 Task: Create in the project VantageTech a sprint 'Epic Expedition'.
Action: Mouse moved to (213, 64)
Screenshot: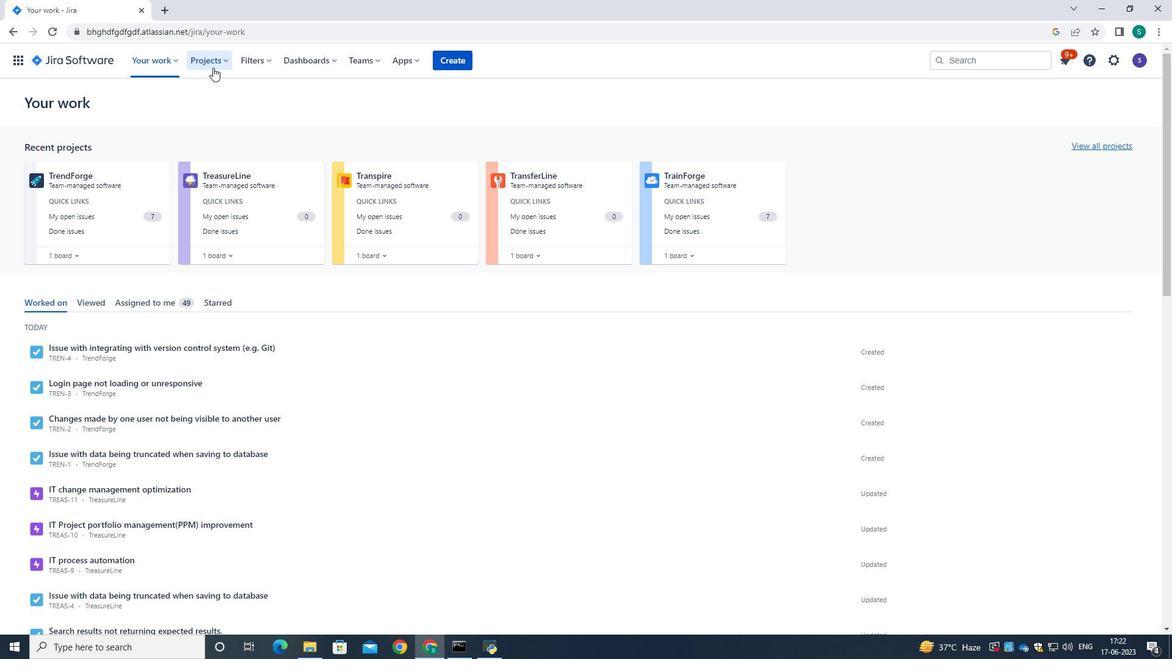 
Action: Mouse pressed left at (213, 64)
Screenshot: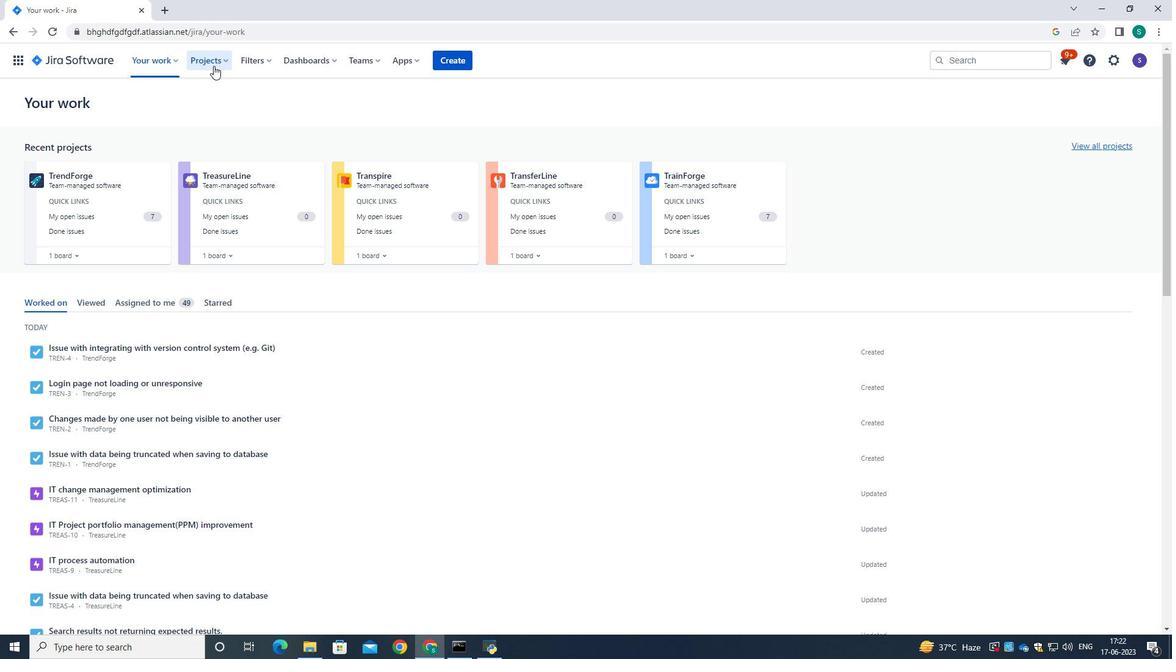 
Action: Mouse moved to (232, 119)
Screenshot: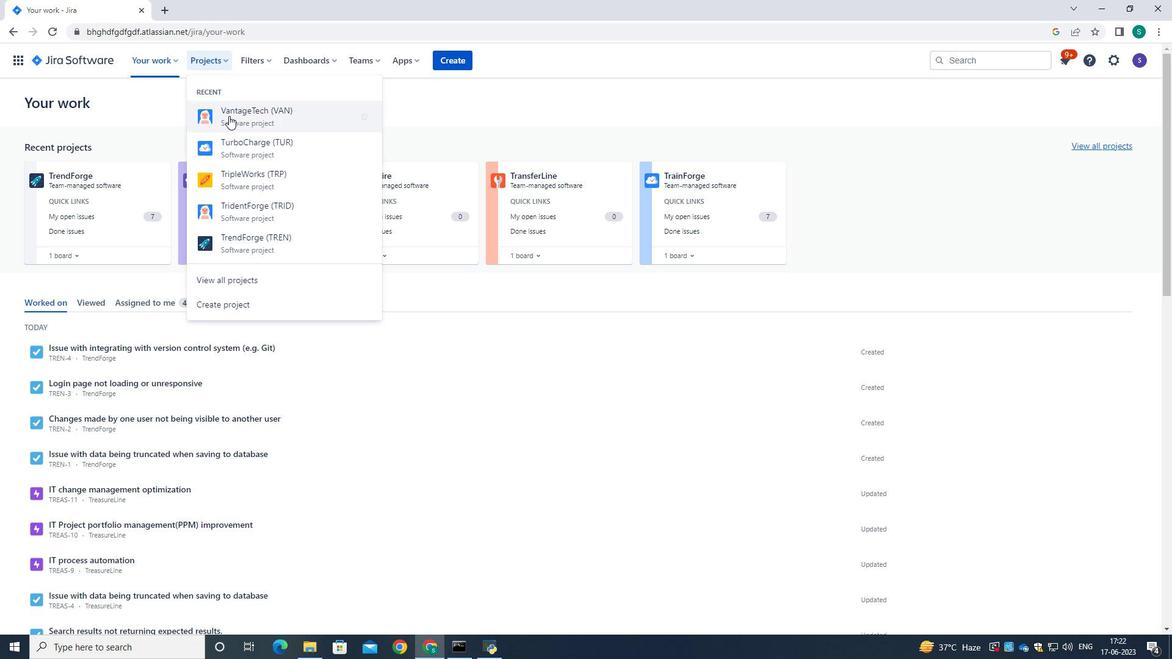 
Action: Mouse pressed left at (232, 119)
Screenshot: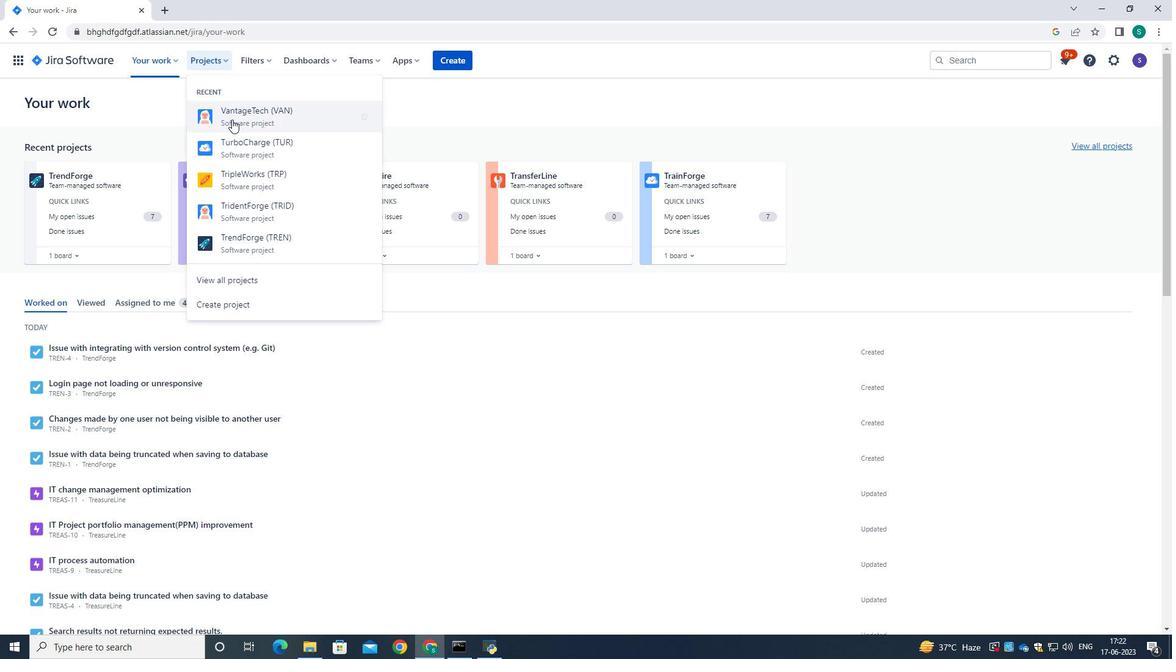 
Action: Mouse moved to (45, 187)
Screenshot: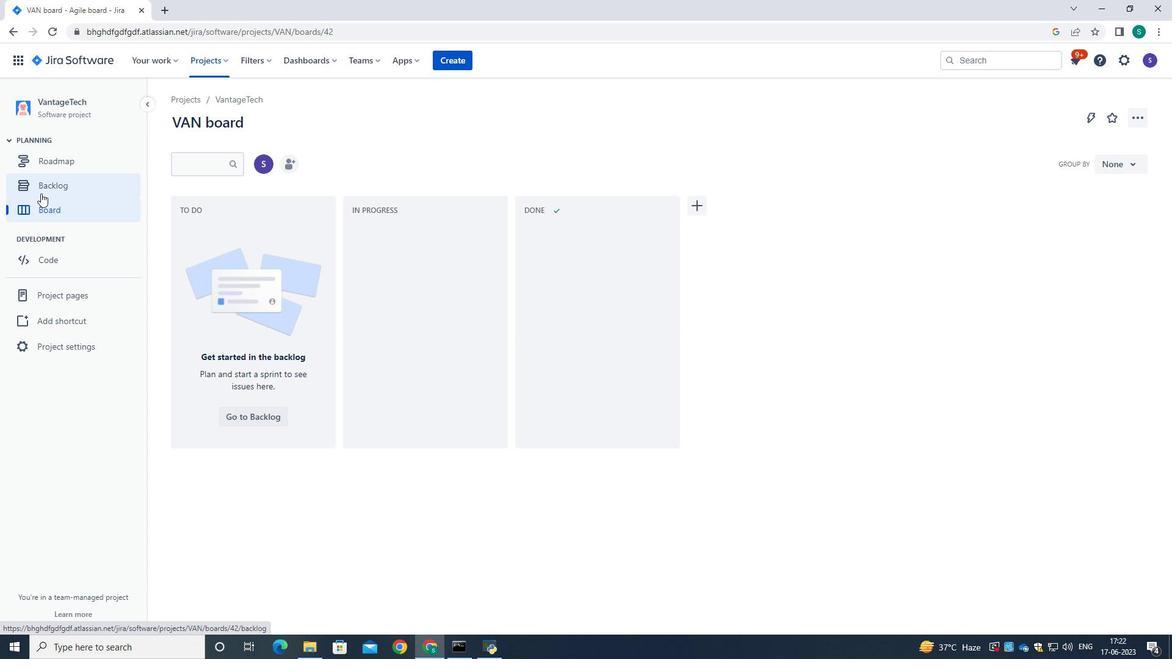 
Action: Mouse pressed left at (45, 187)
Screenshot: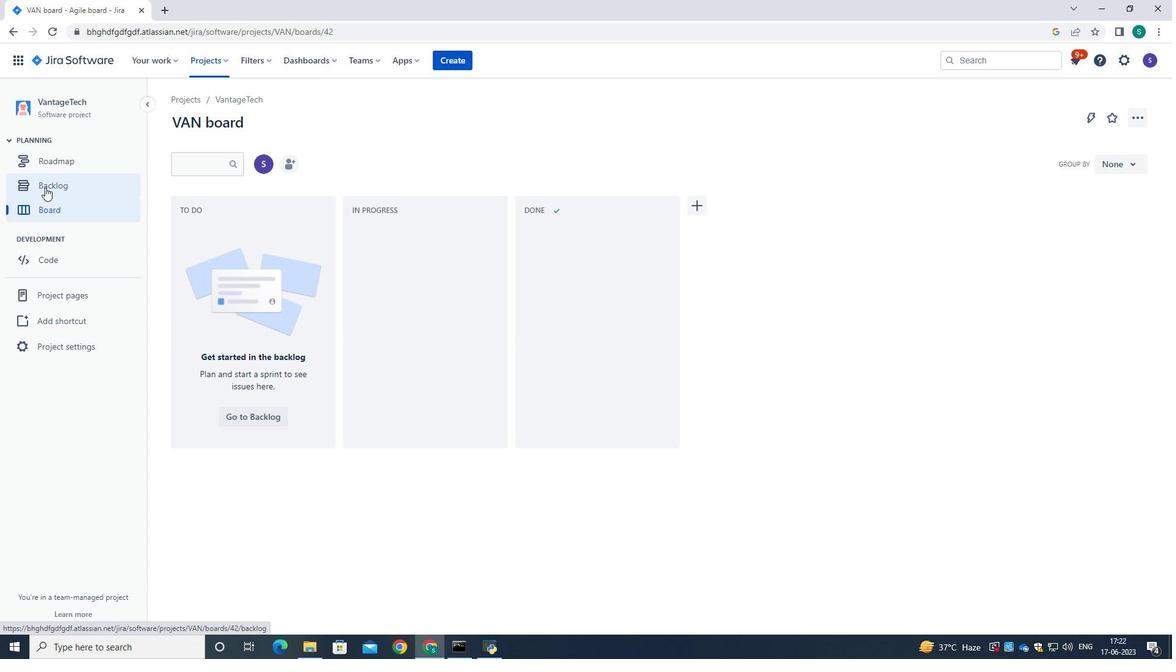 
Action: Mouse moved to (613, 378)
Screenshot: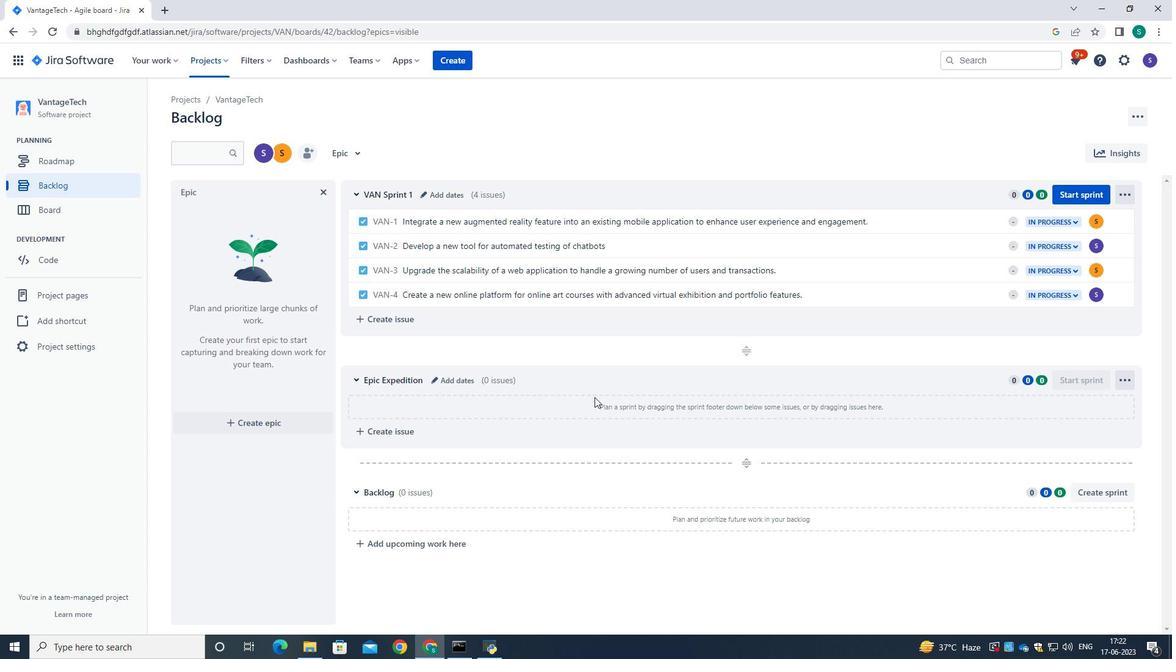 
Action: Mouse scrolled (613, 377) with delta (0, 0)
Screenshot: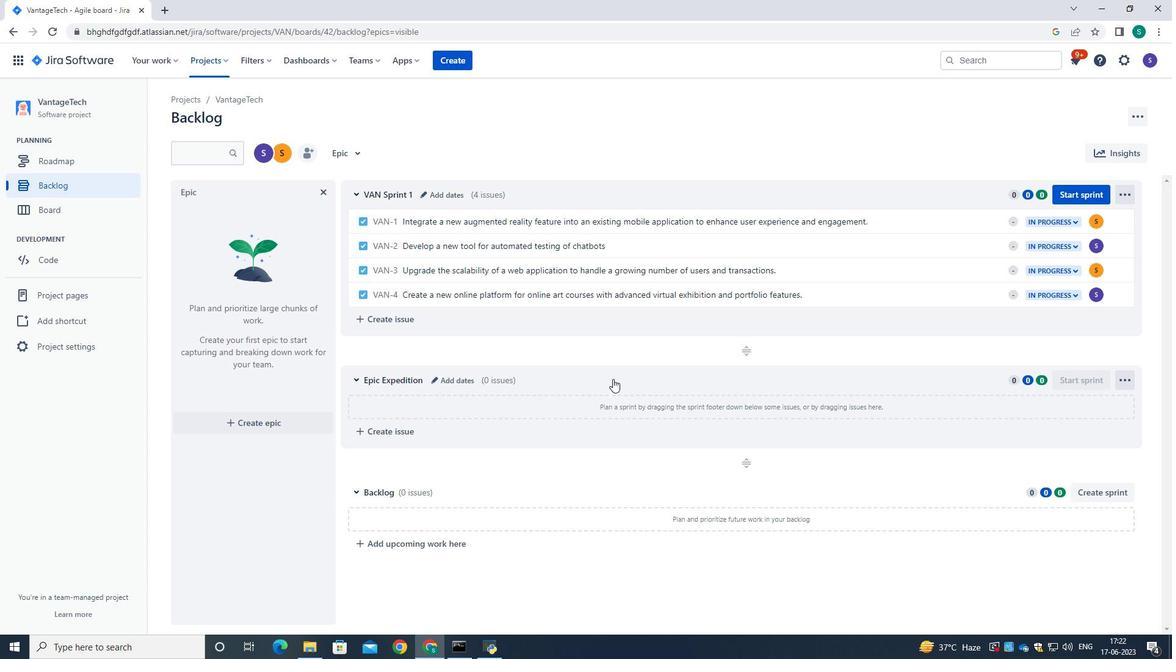 
Action: Mouse scrolled (613, 377) with delta (0, 0)
Screenshot: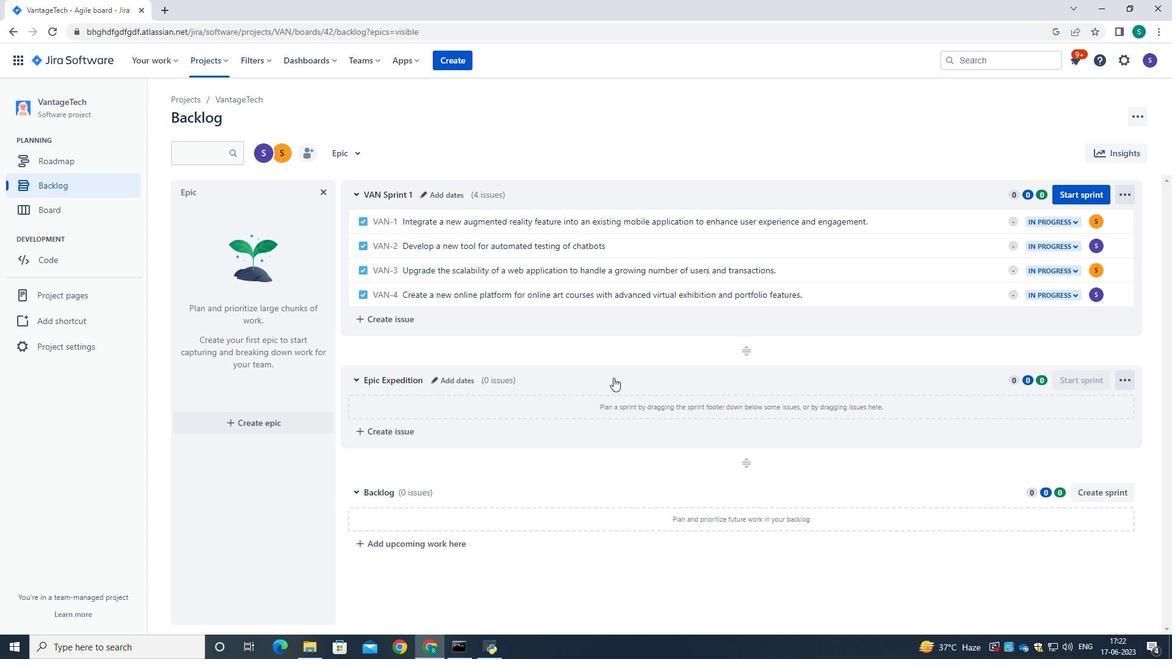 
Action: Mouse moved to (1104, 491)
Screenshot: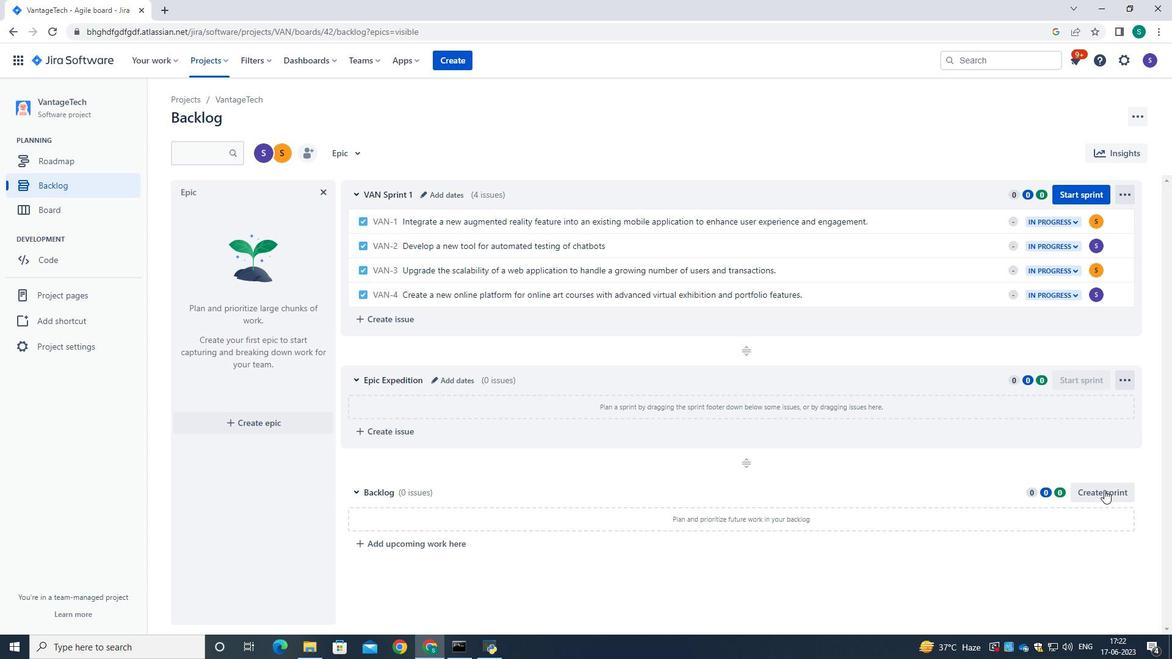 
Action: Mouse pressed left at (1104, 491)
Screenshot: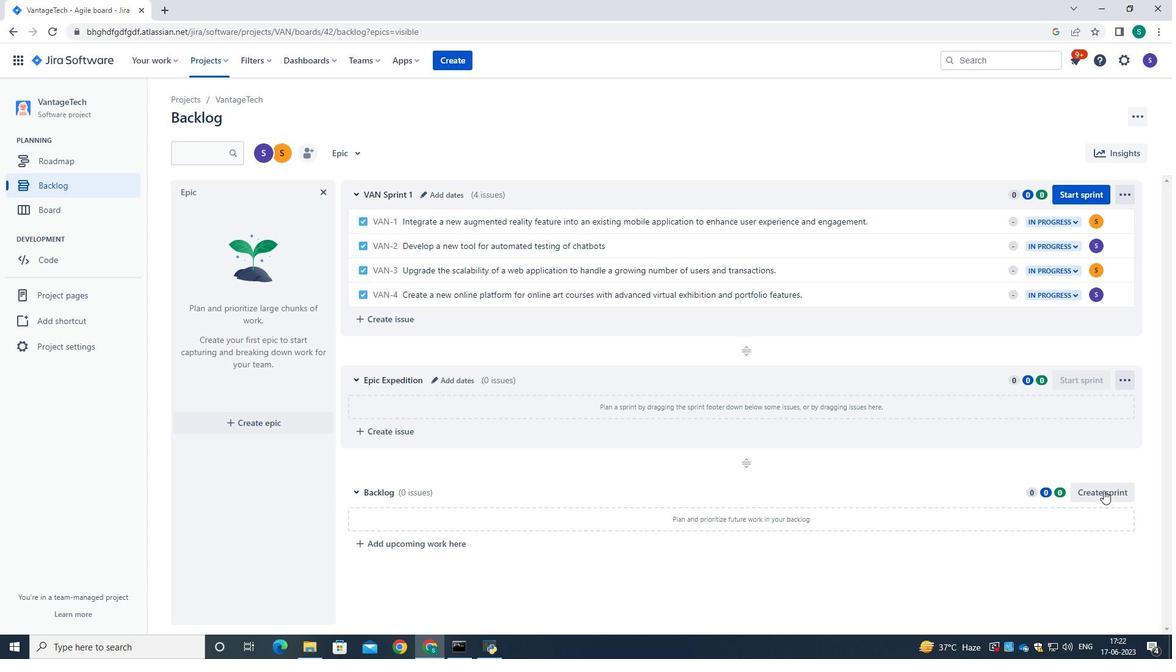 
Action: Mouse moved to (439, 492)
Screenshot: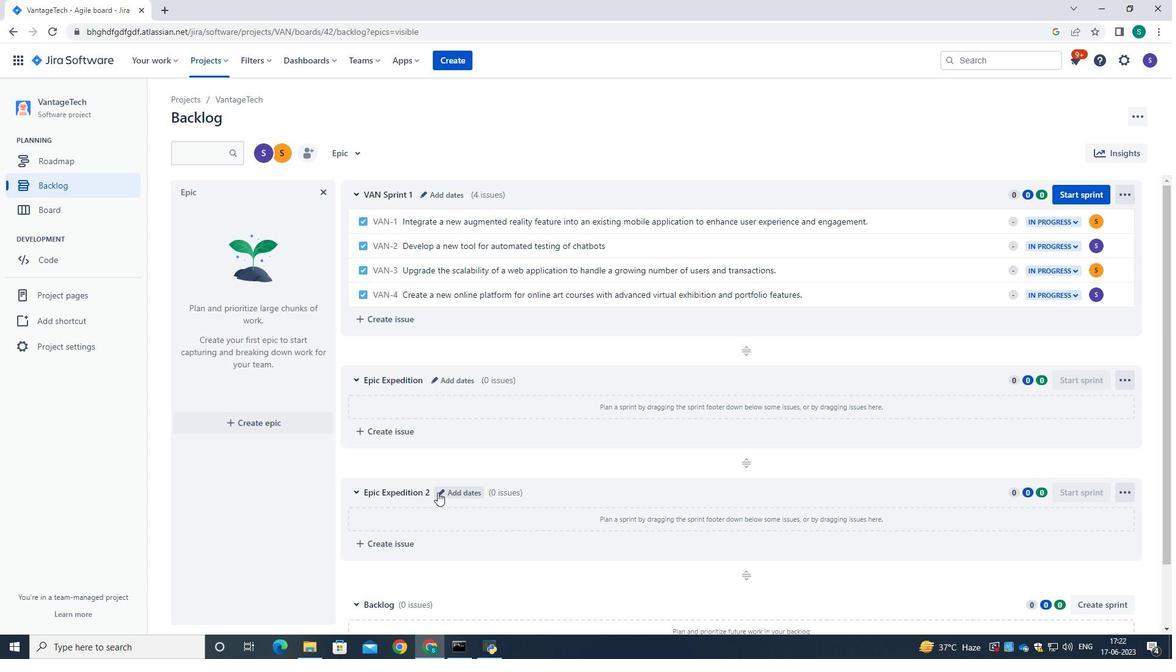 
Action: Mouse pressed left at (439, 492)
Screenshot: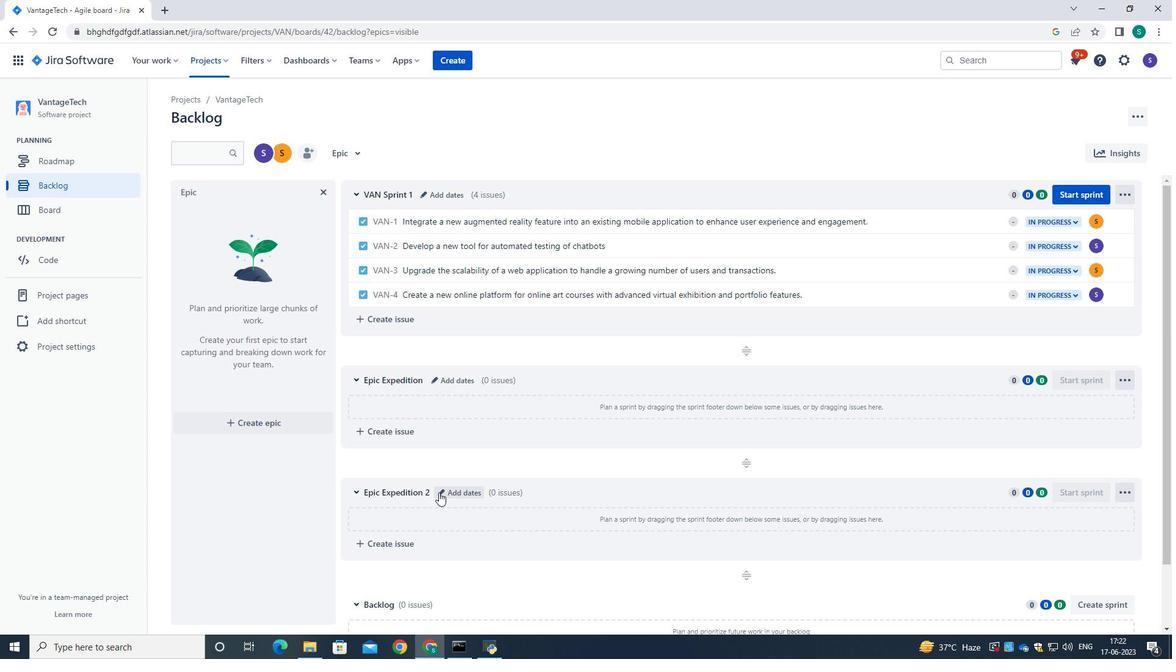 
Action: Mouse moved to (495, 155)
Screenshot: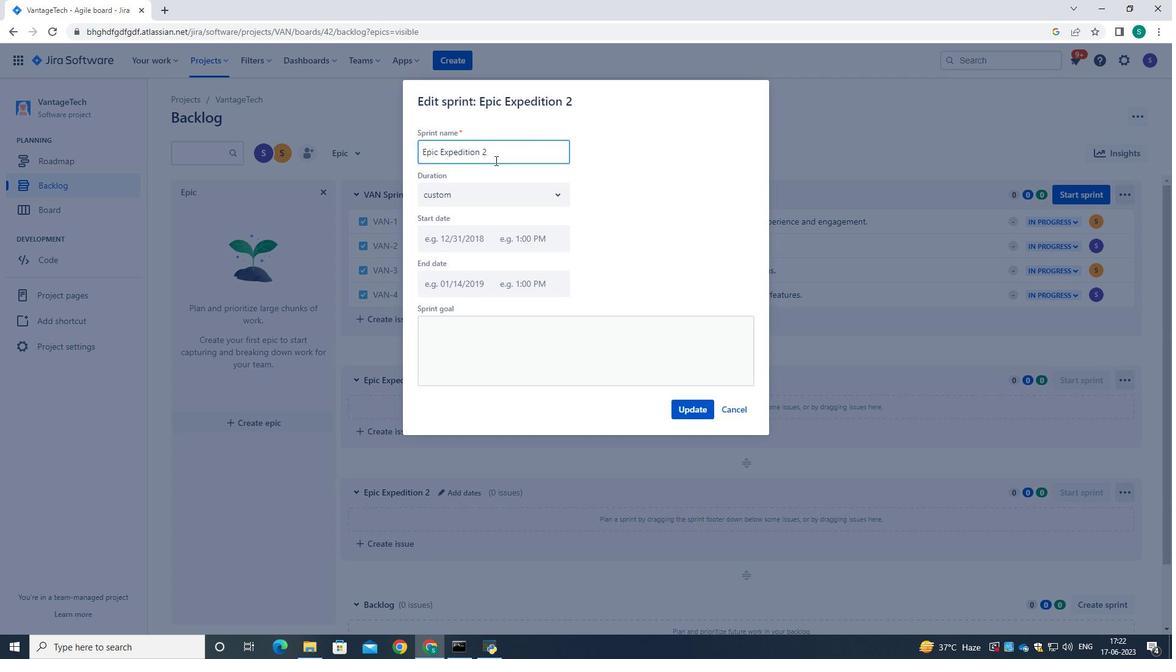 
Action: Mouse pressed left at (495, 155)
Screenshot: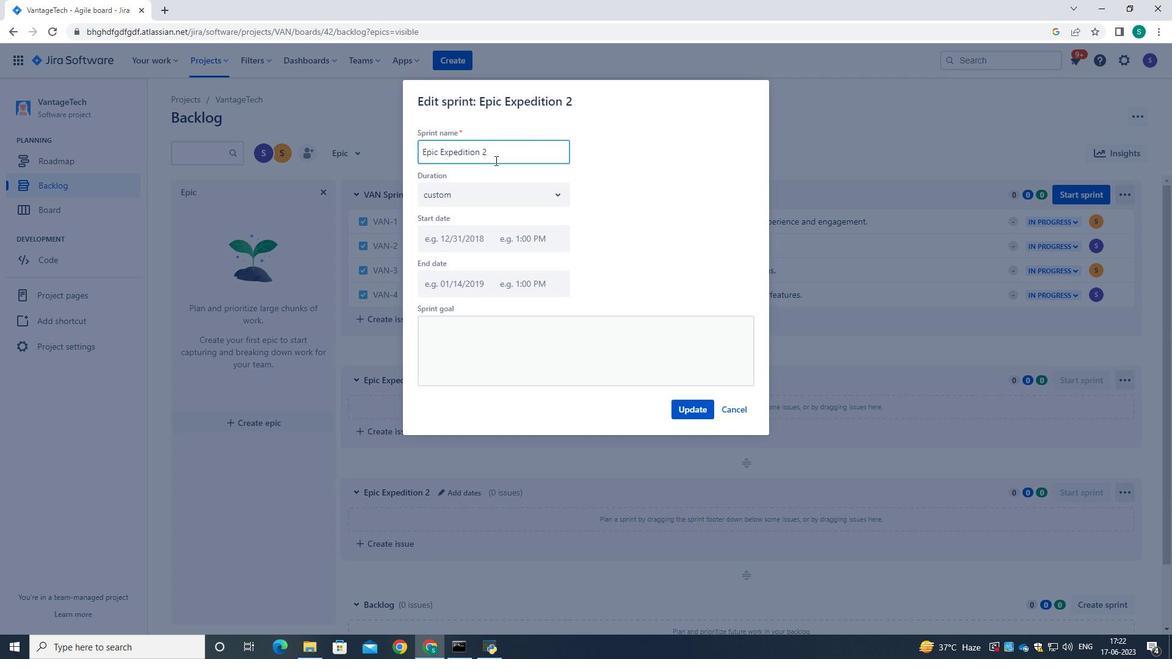 
Action: Key pressed <Key.backspace><Key.backspace><Key.backspace>m<Key.backspace>n
Screenshot: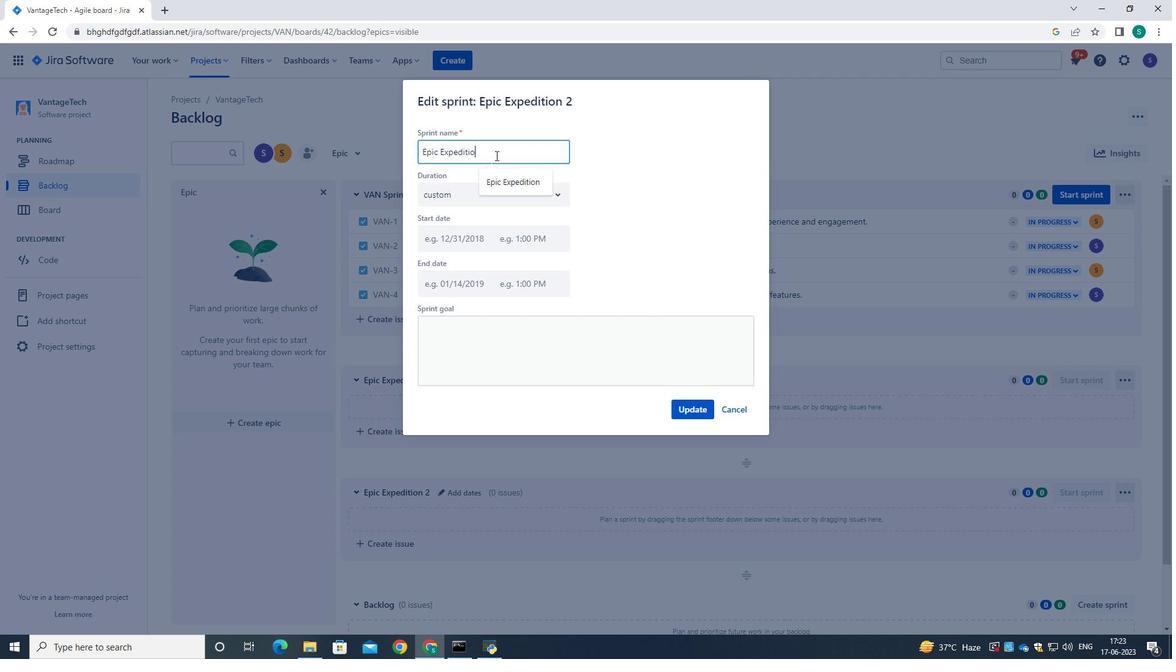
Action: Mouse moved to (687, 415)
Screenshot: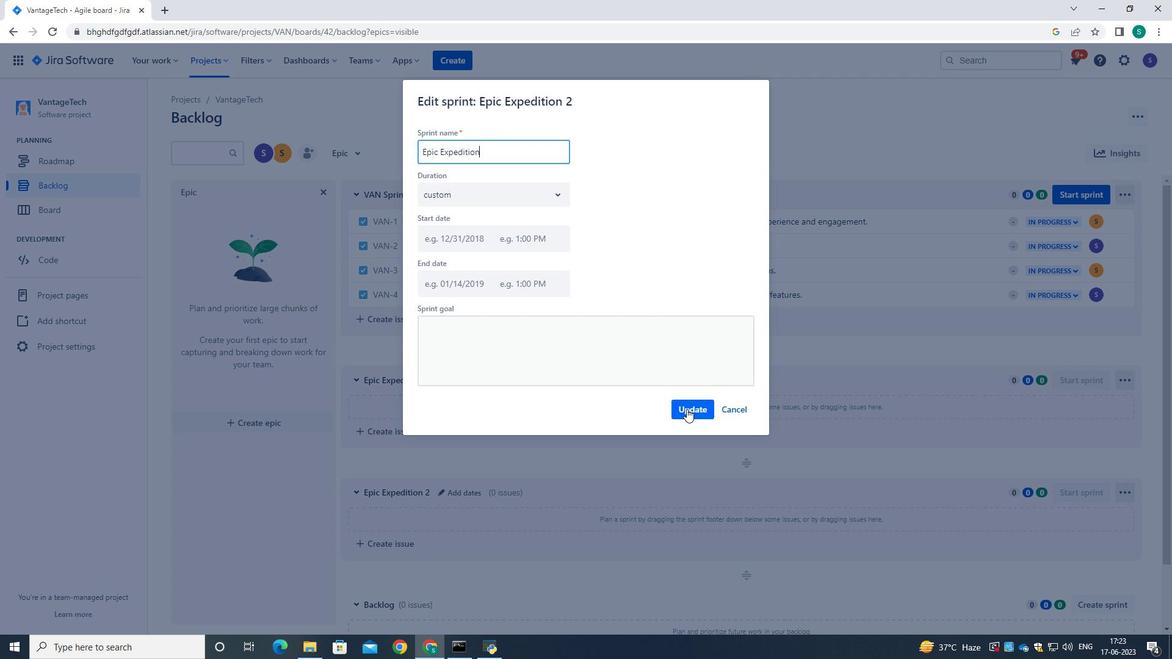 
Action: Mouse pressed left at (687, 415)
Screenshot: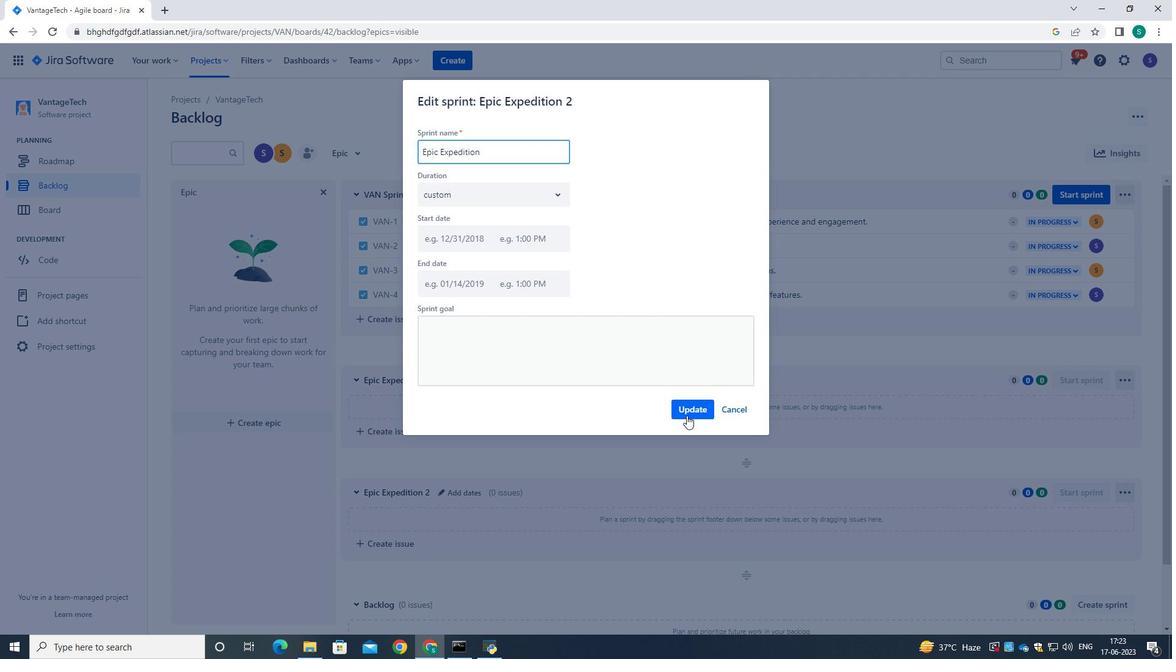 
